 Task: Show more assessment in recommended.
Action: Mouse moved to (757, 67)
Screenshot: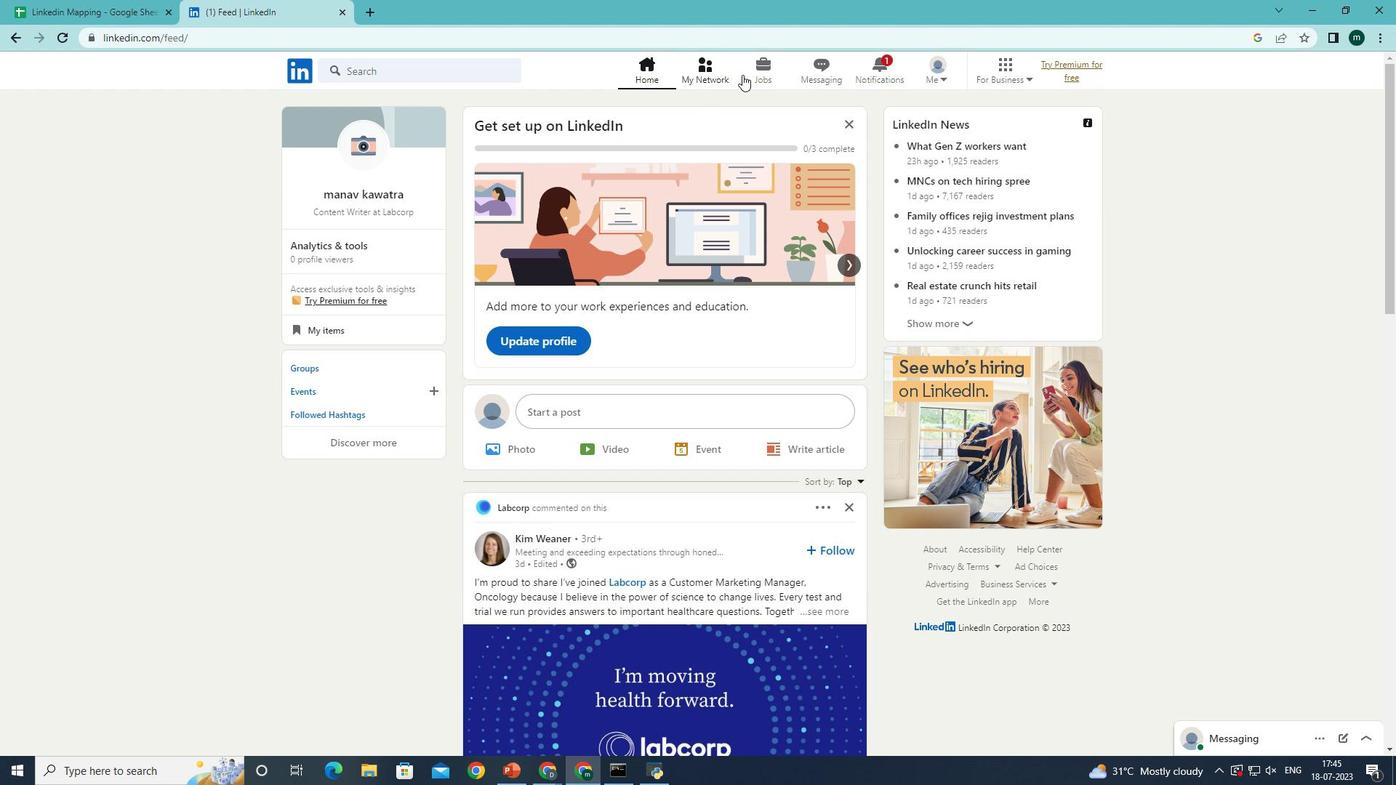 
Action: Mouse pressed left at (757, 67)
Screenshot: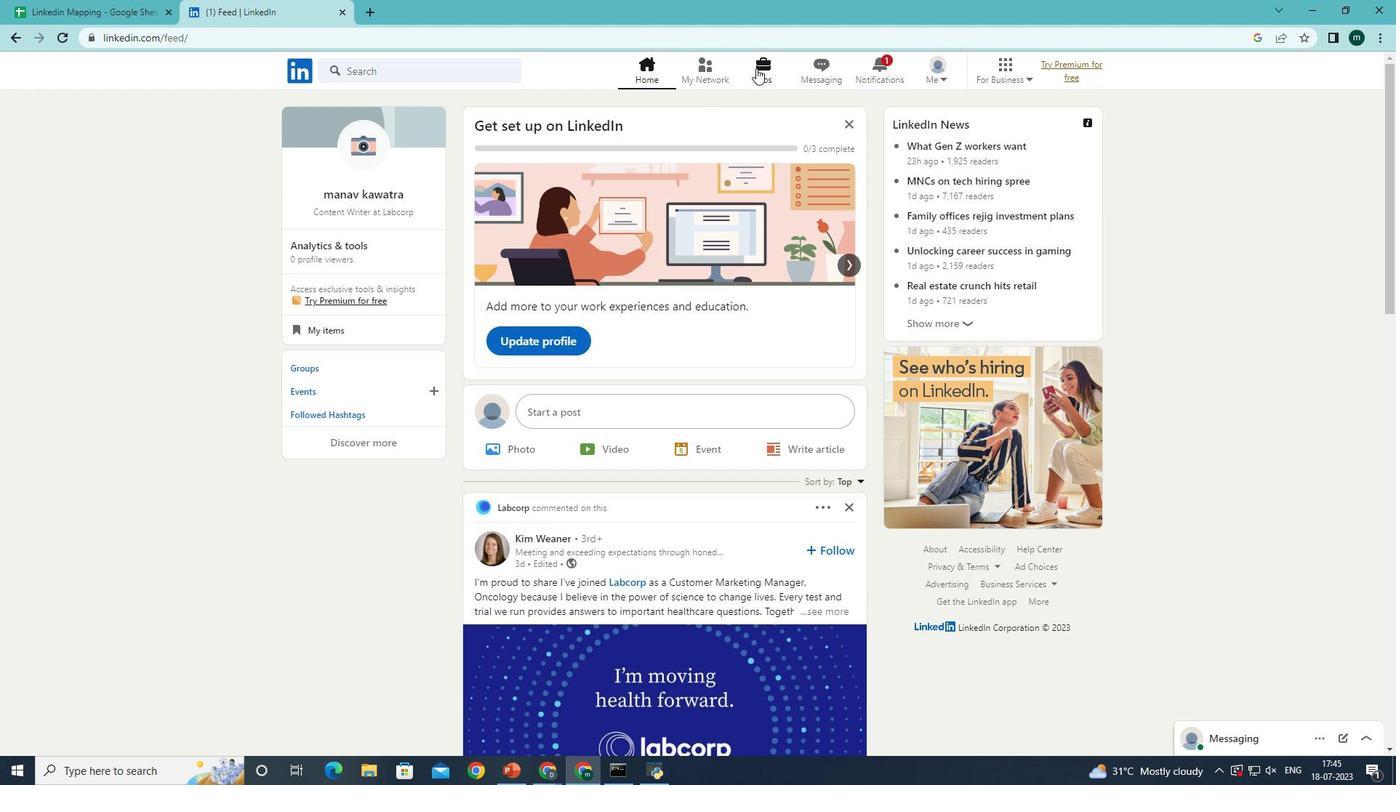 
Action: Mouse moved to (380, 432)
Screenshot: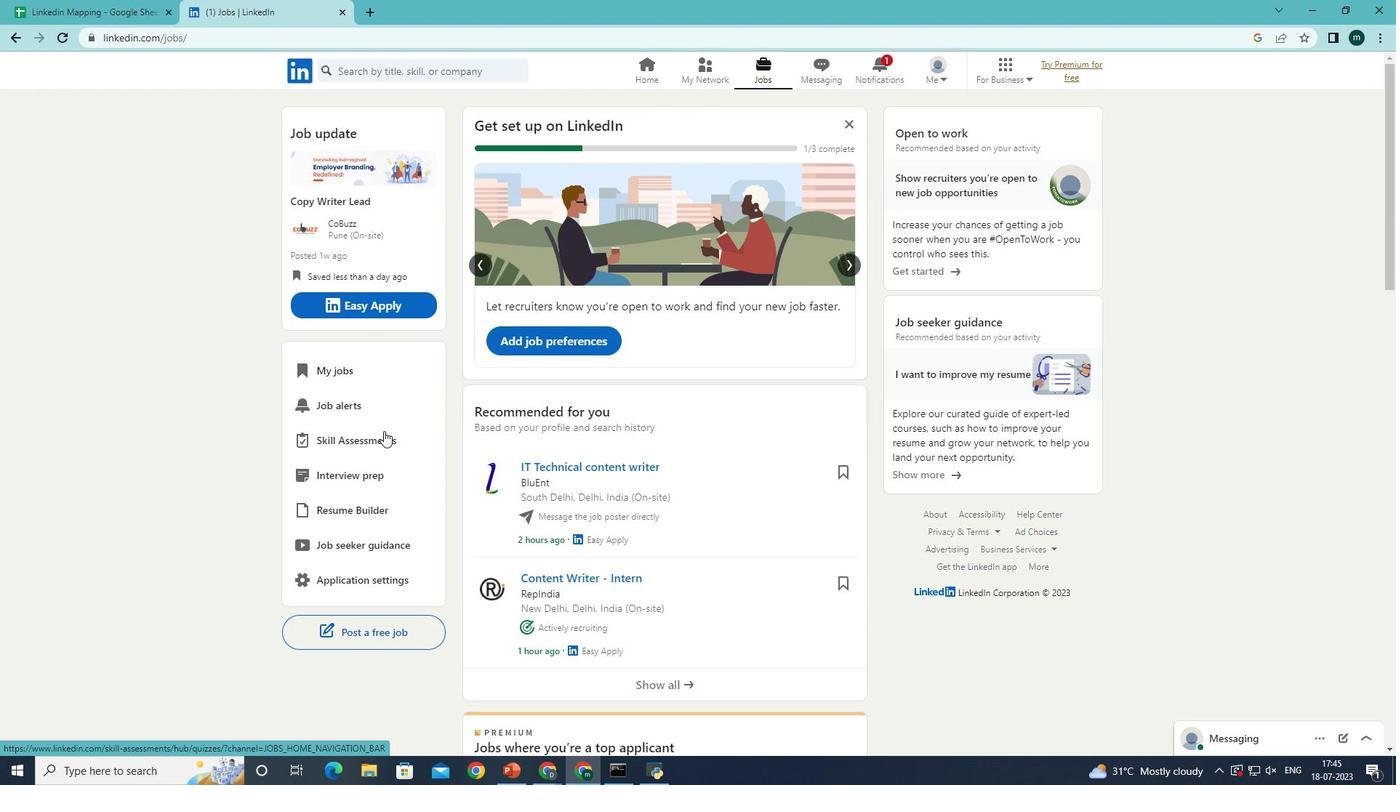 
Action: Mouse pressed left at (380, 432)
Screenshot: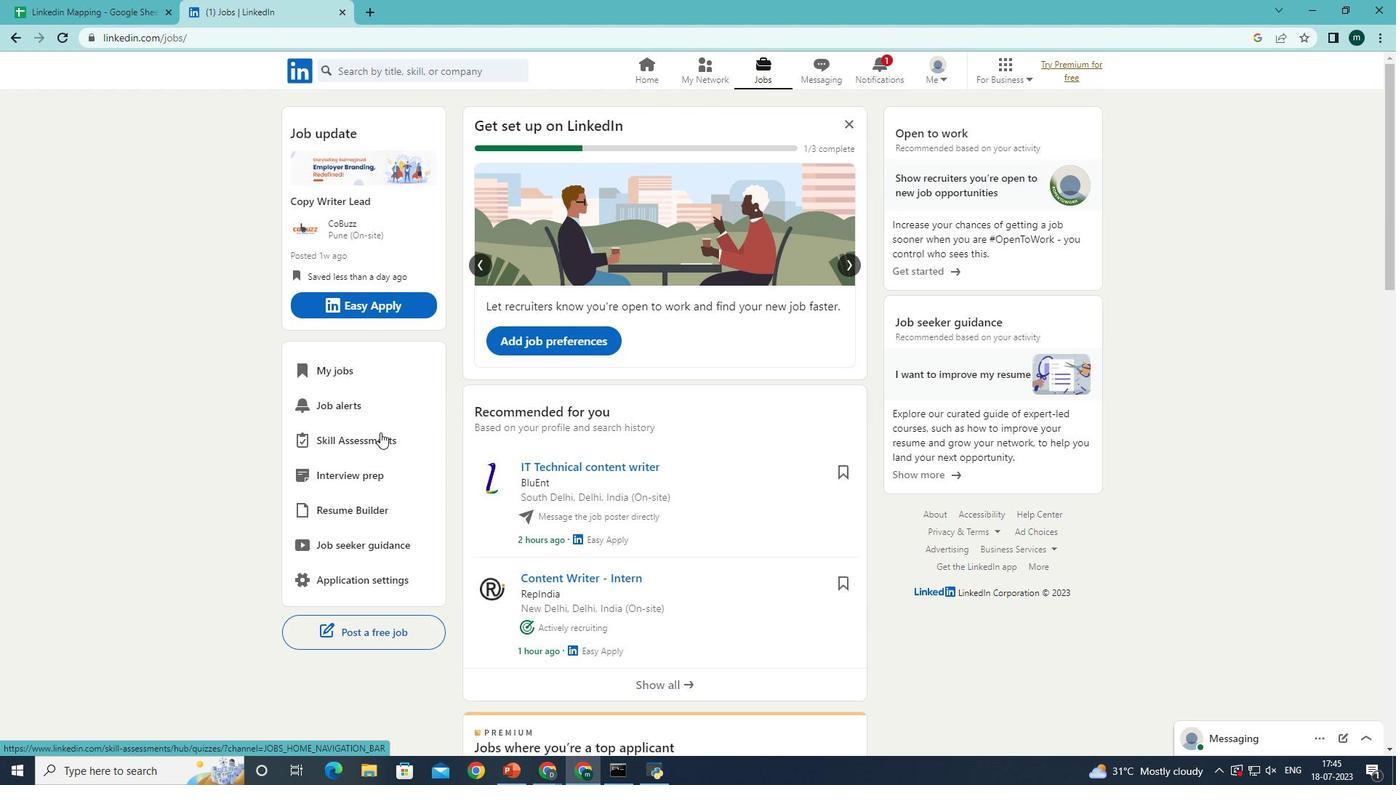 
Action: Mouse moved to (549, 652)
Screenshot: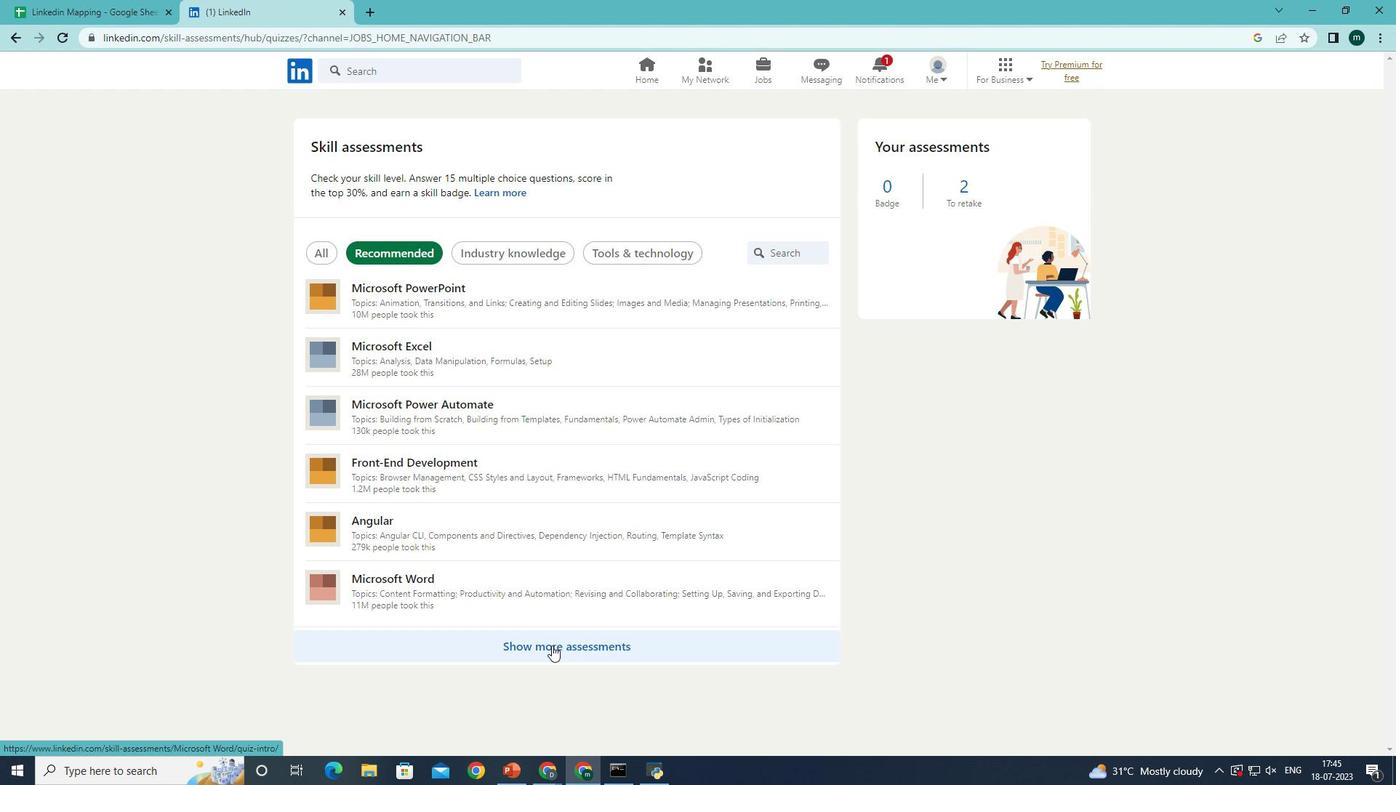 
Action: Mouse pressed left at (549, 652)
Screenshot: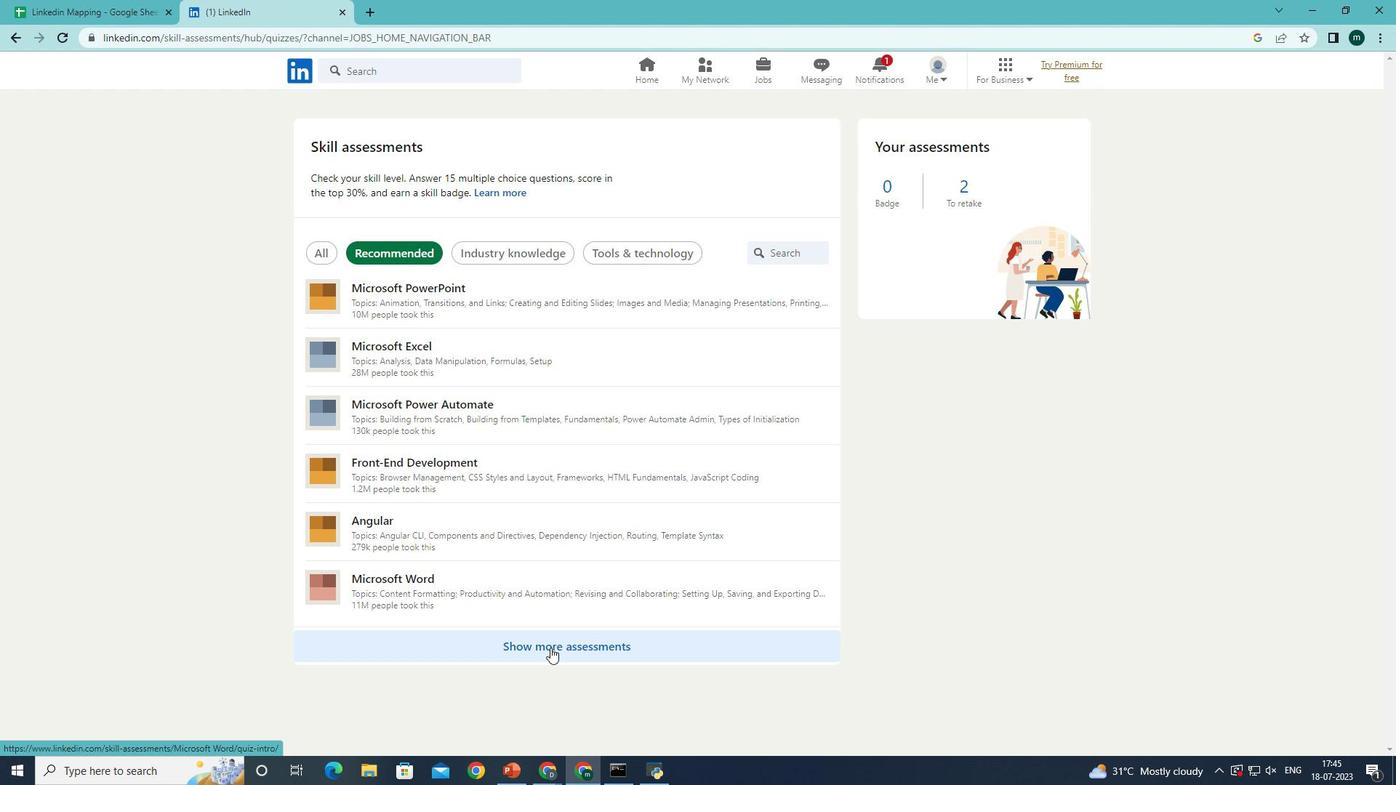 
Action: Mouse moved to (454, 512)
Screenshot: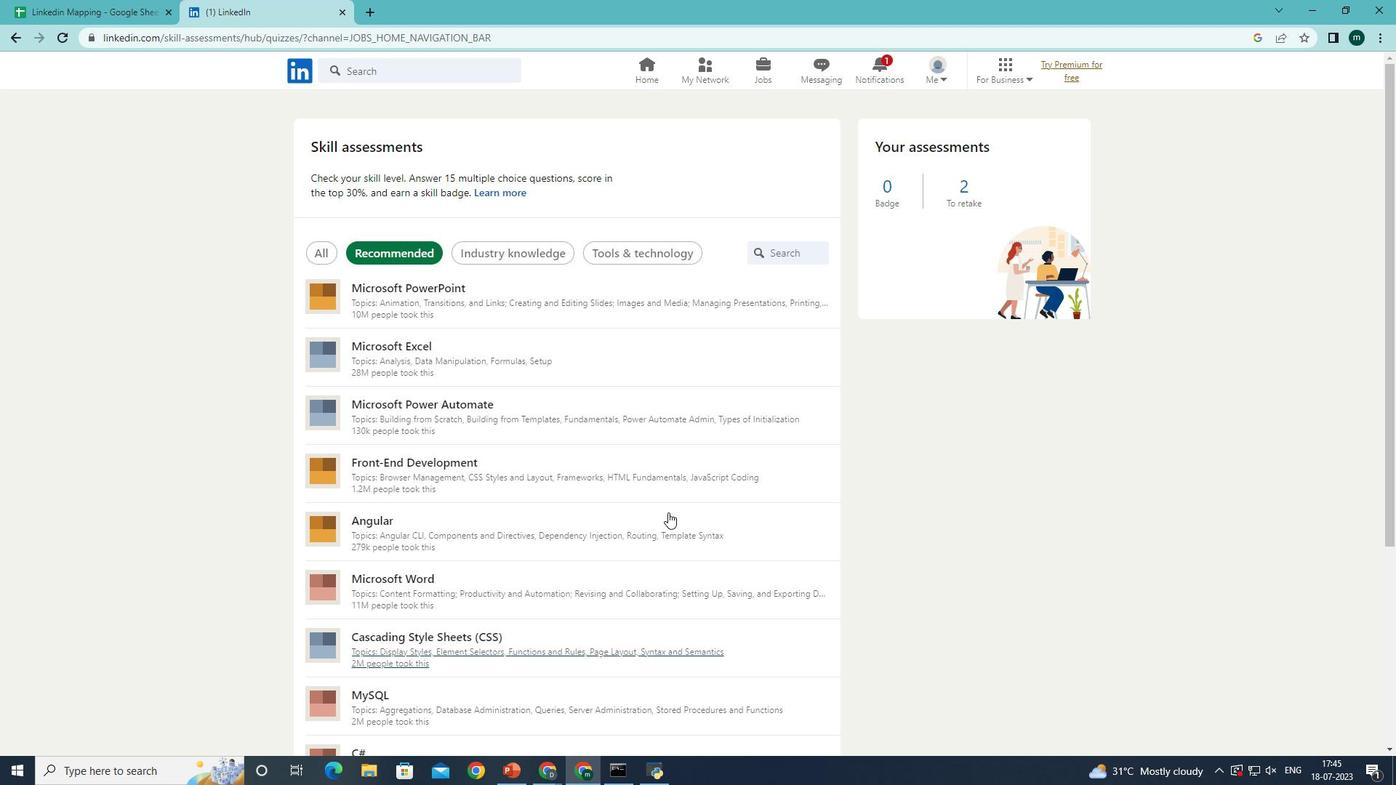 
Action: Mouse scrolled (454, 511) with delta (0, 0)
Screenshot: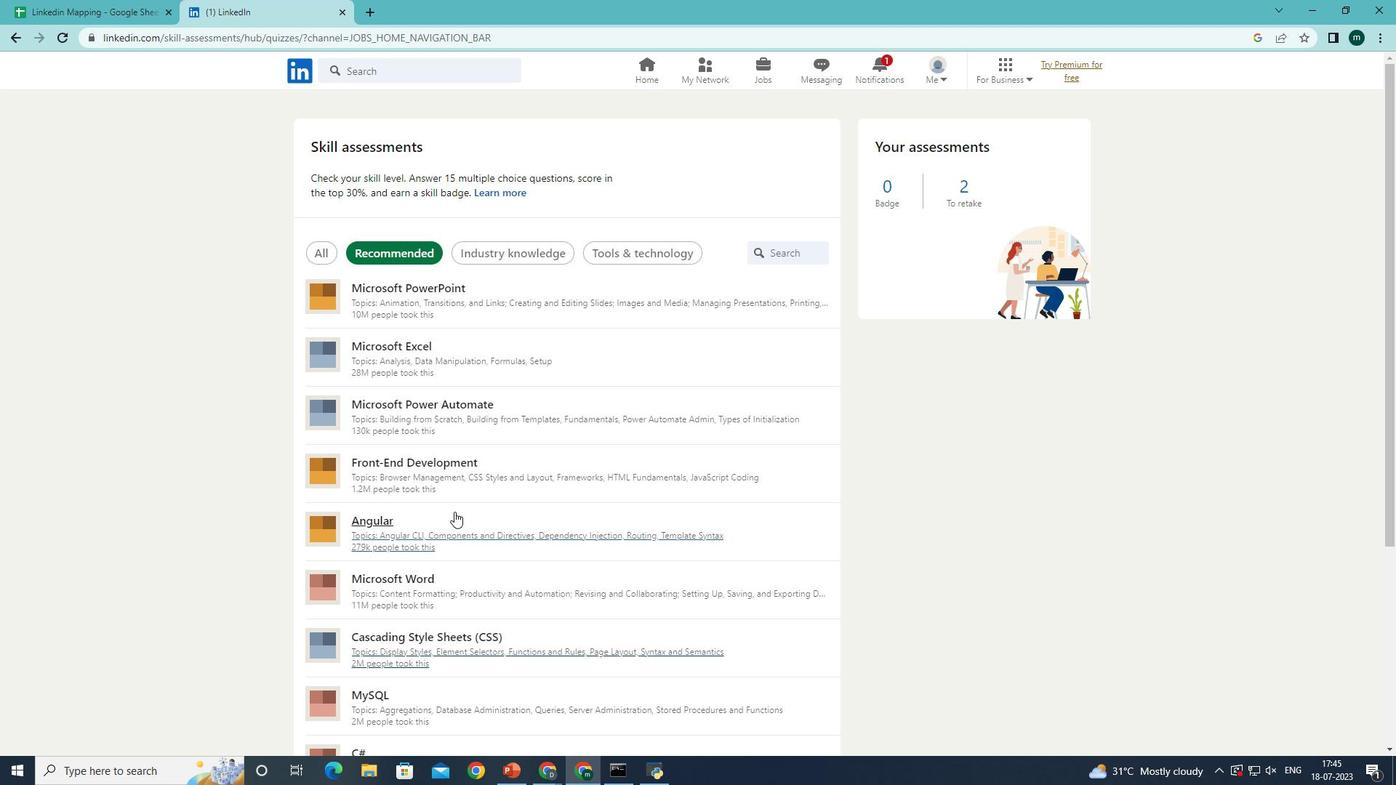 
Action: Mouse scrolled (454, 511) with delta (0, 0)
Screenshot: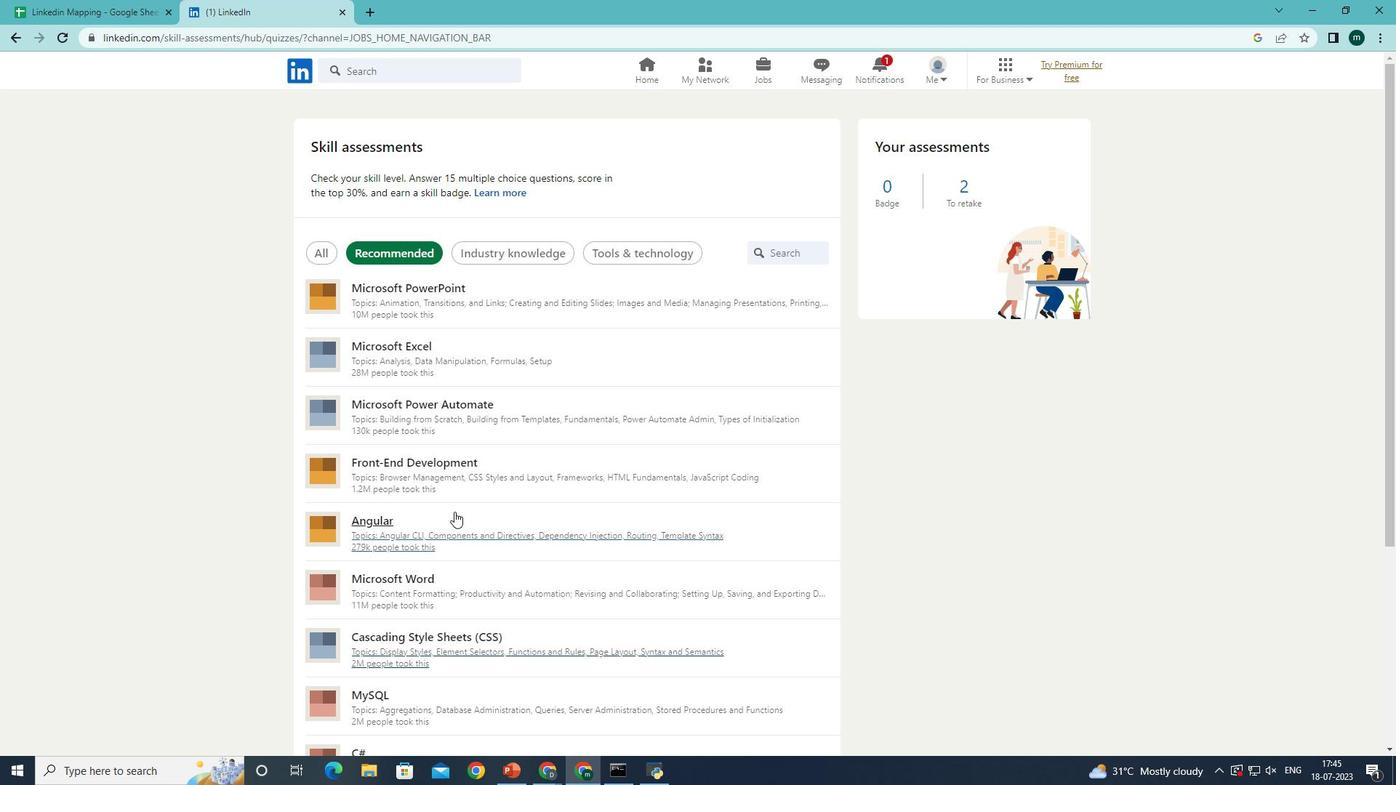 
Action: Mouse scrolled (454, 511) with delta (0, 0)
Screenshot: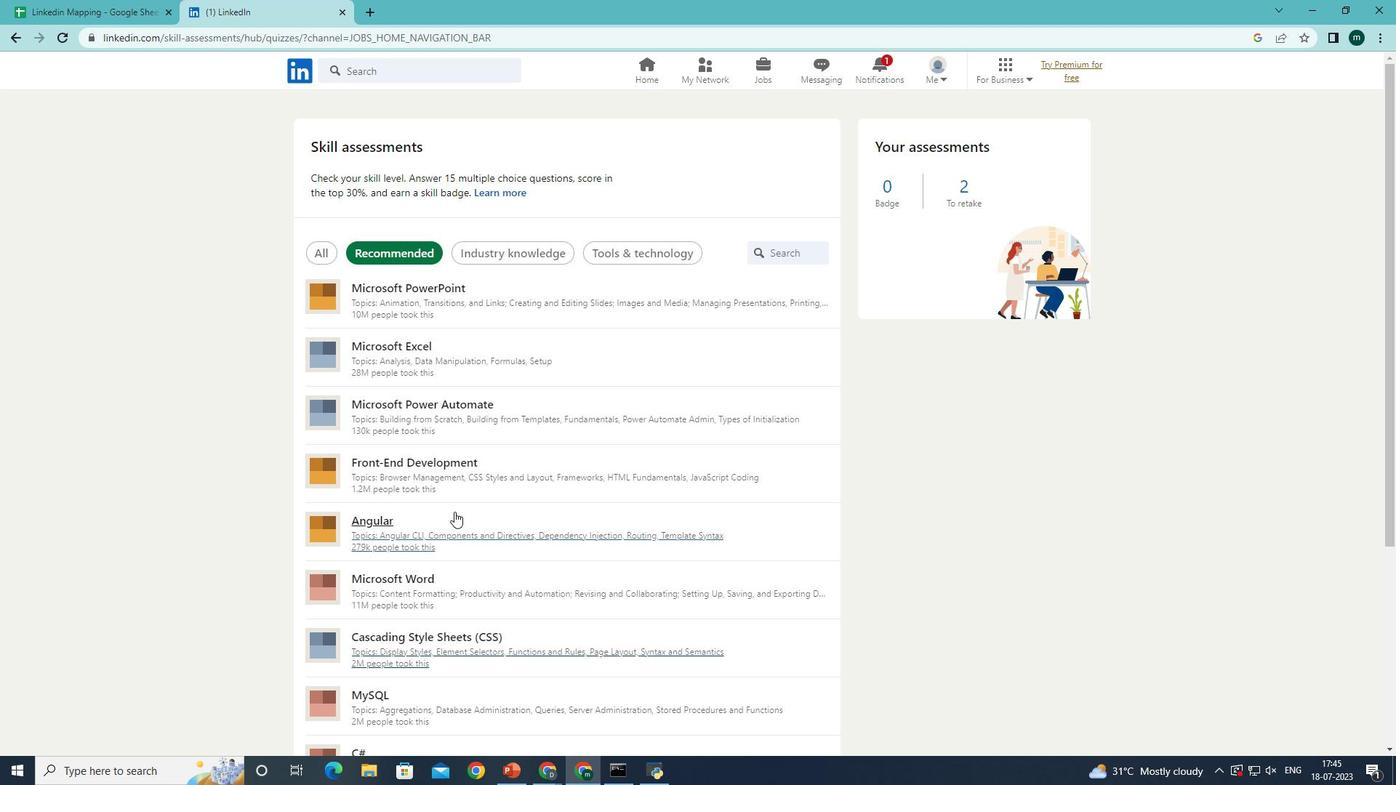 
Action: Mouse moved to (457, 509)
Screenshot: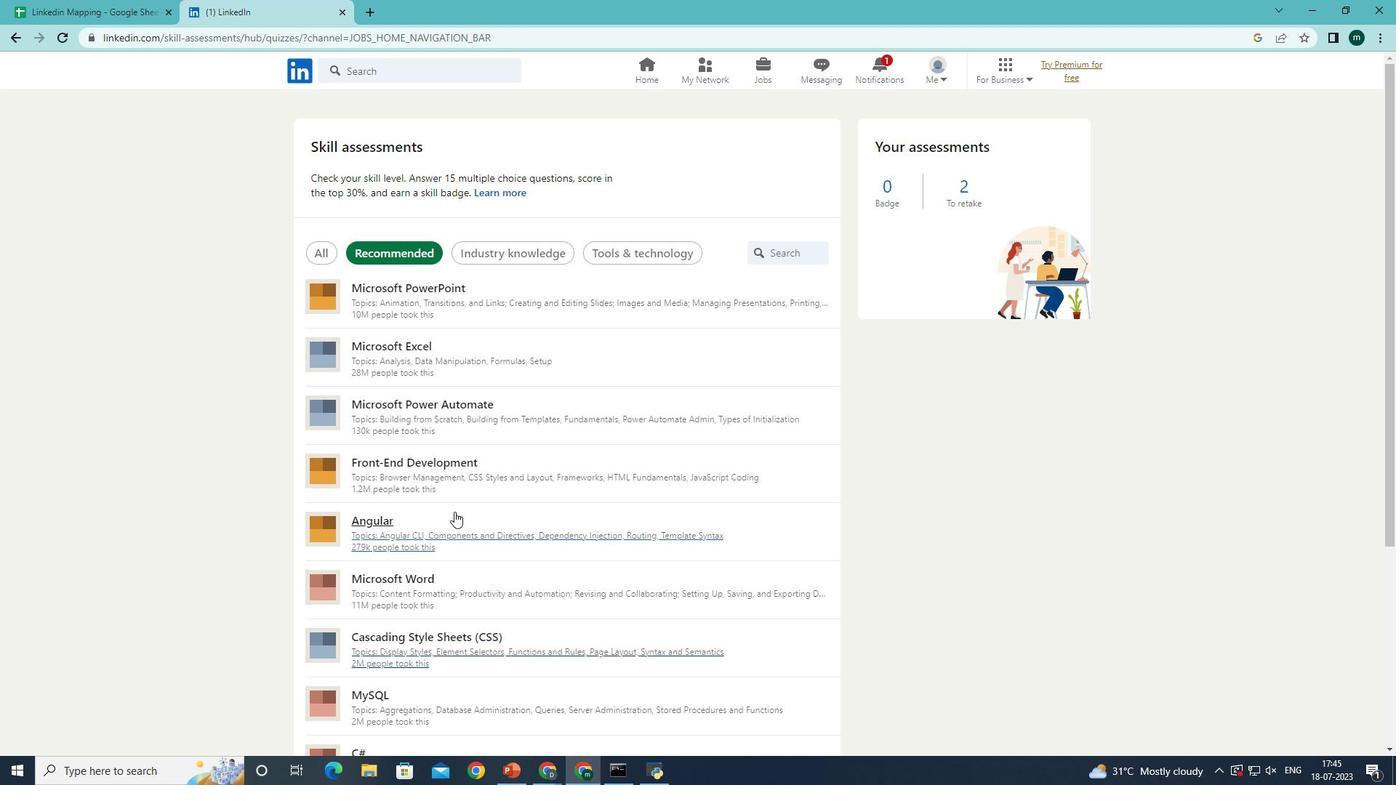 
Action: Mouse scrolled (457, 509) with delta (0, 0)
Screenshot: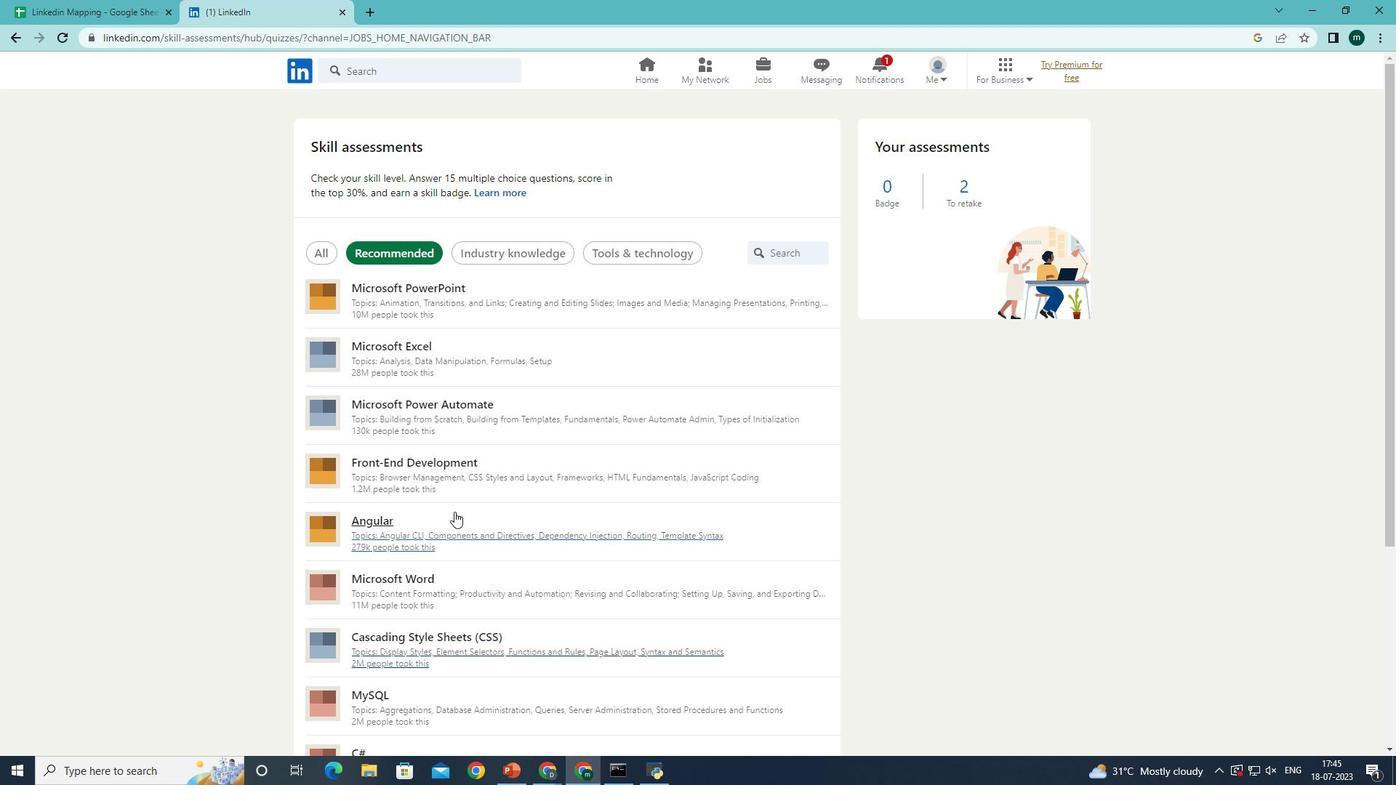 
Action: Mouse moved to (460, 509)
Screenshot: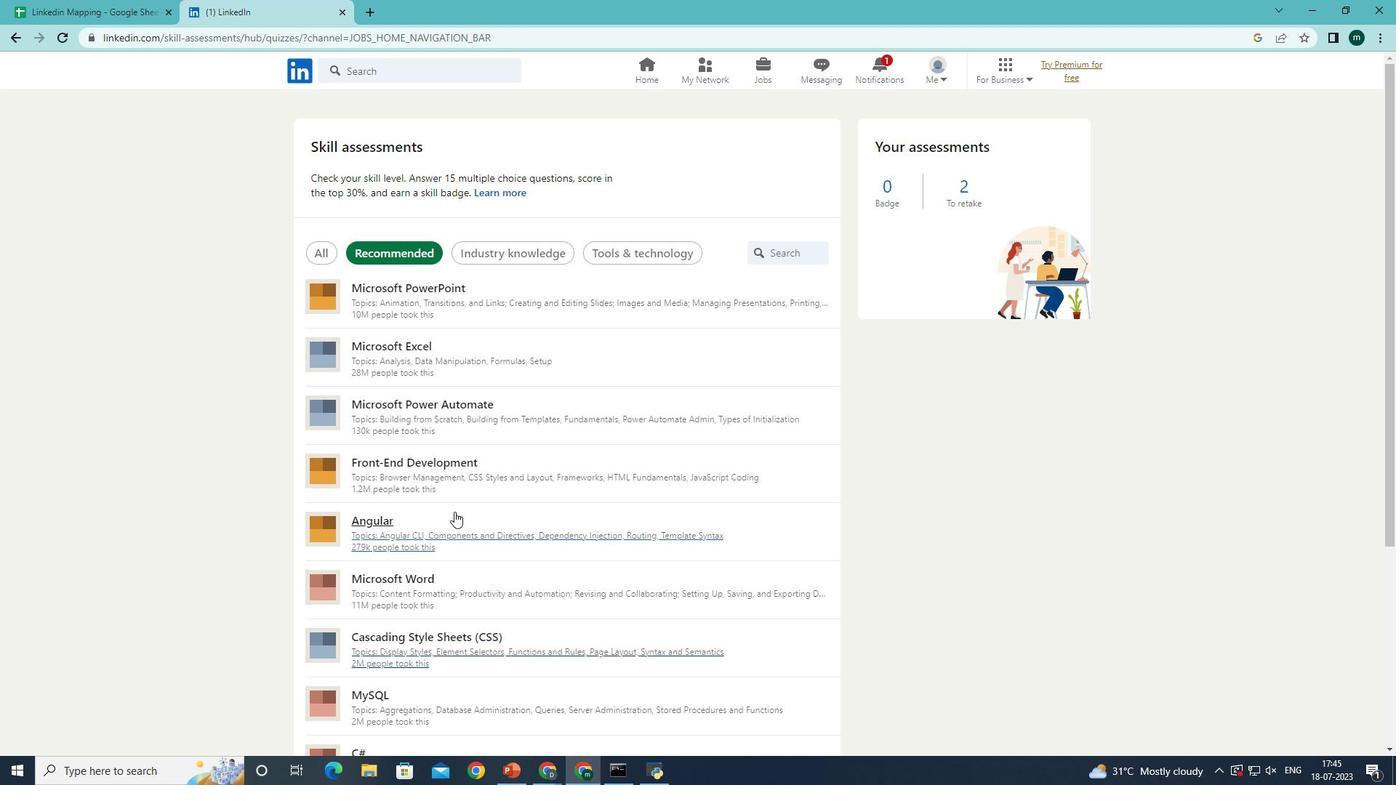 
Action: Mouse scrolled (460, 509) with delta (0, 0)
Screenshot: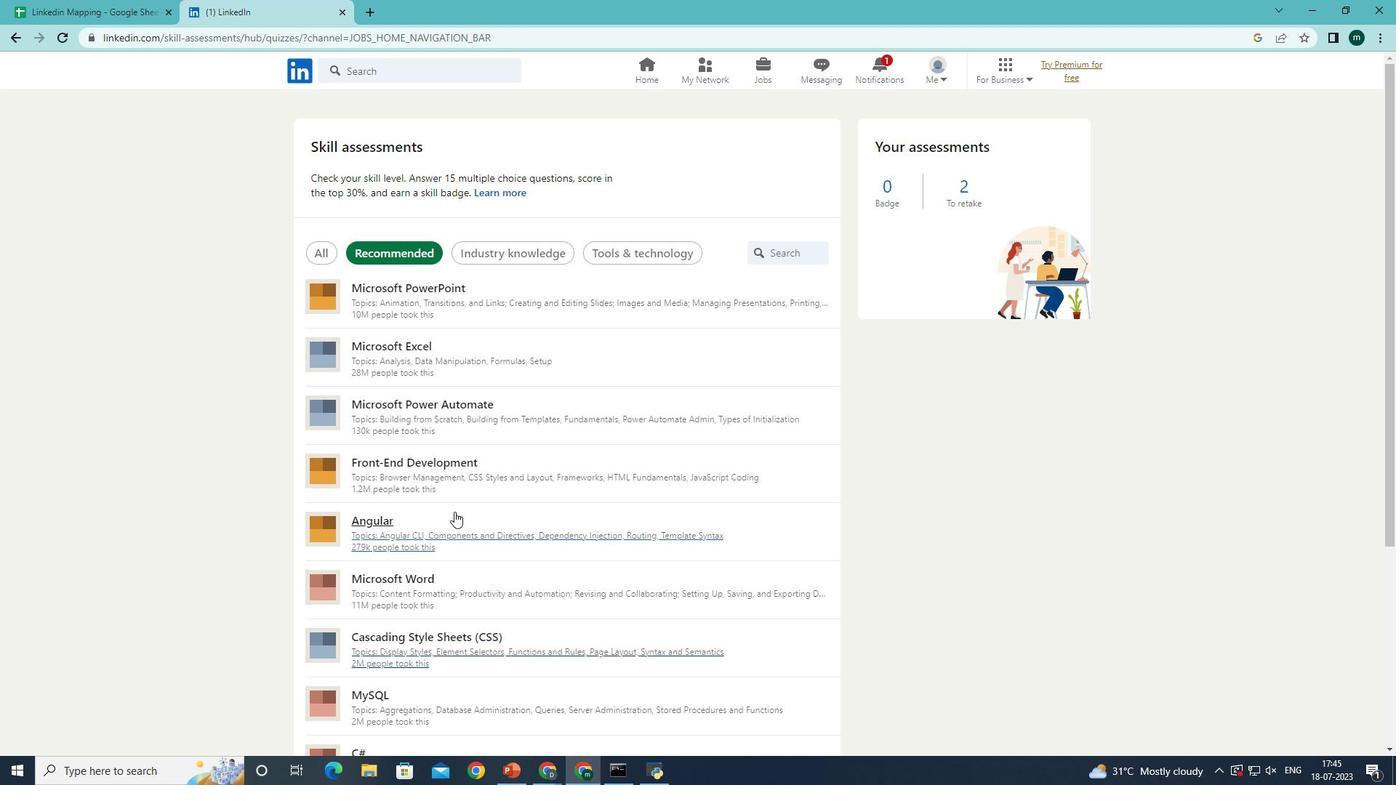 
Action: Mouse moved to (463, 508)
Screenshot: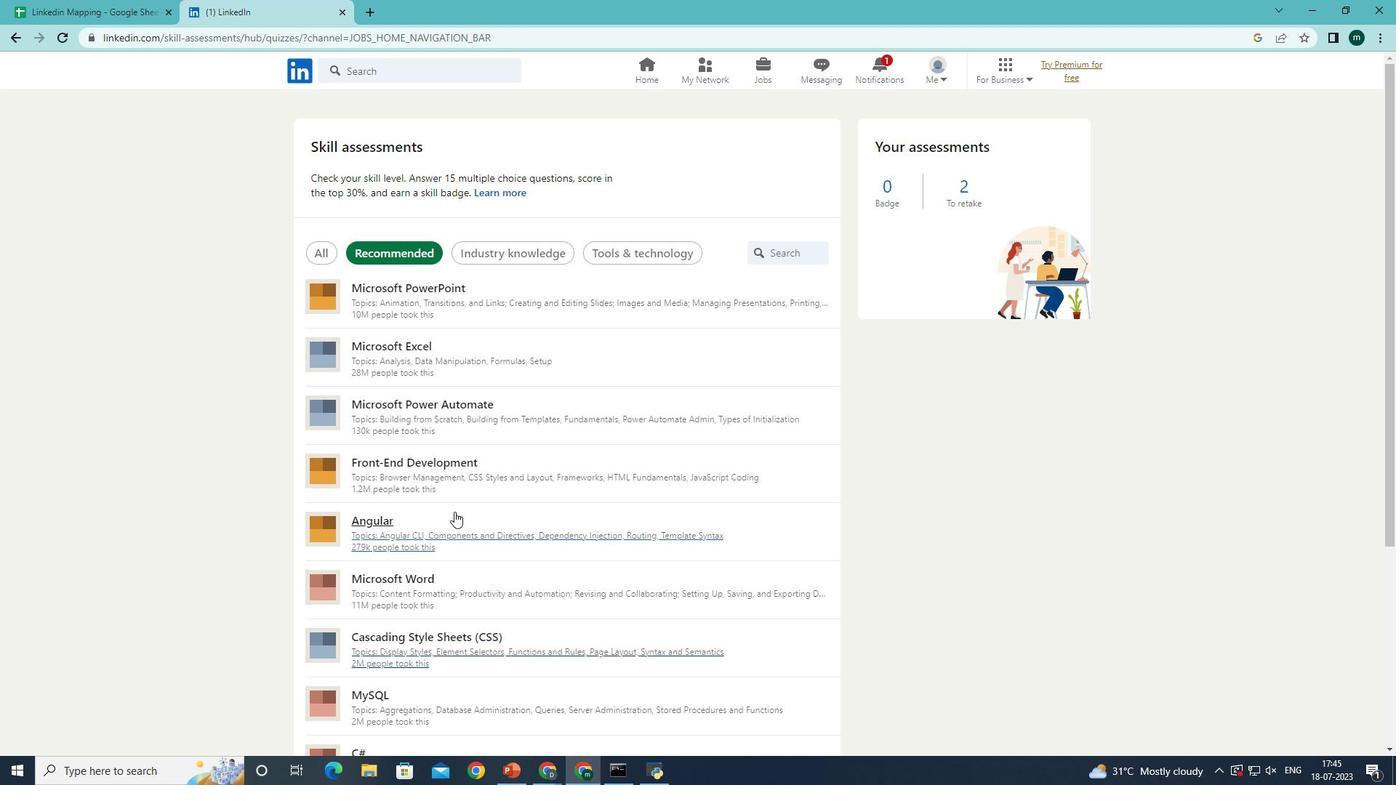 
Action: Mouse scrolled (462, 508) with delta (0, 0)
Screenshot: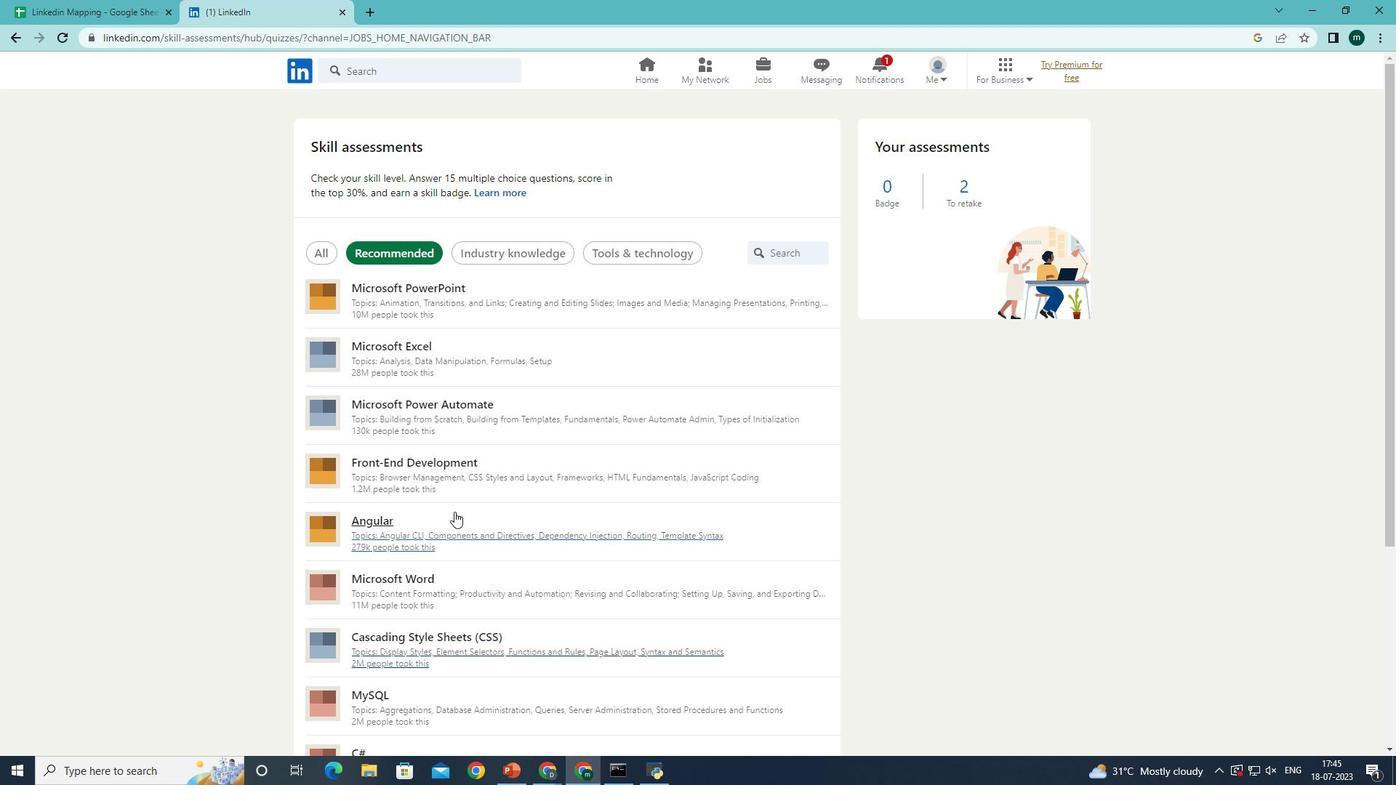 
Action: Mouse moved to (470, 506)
Screenshot: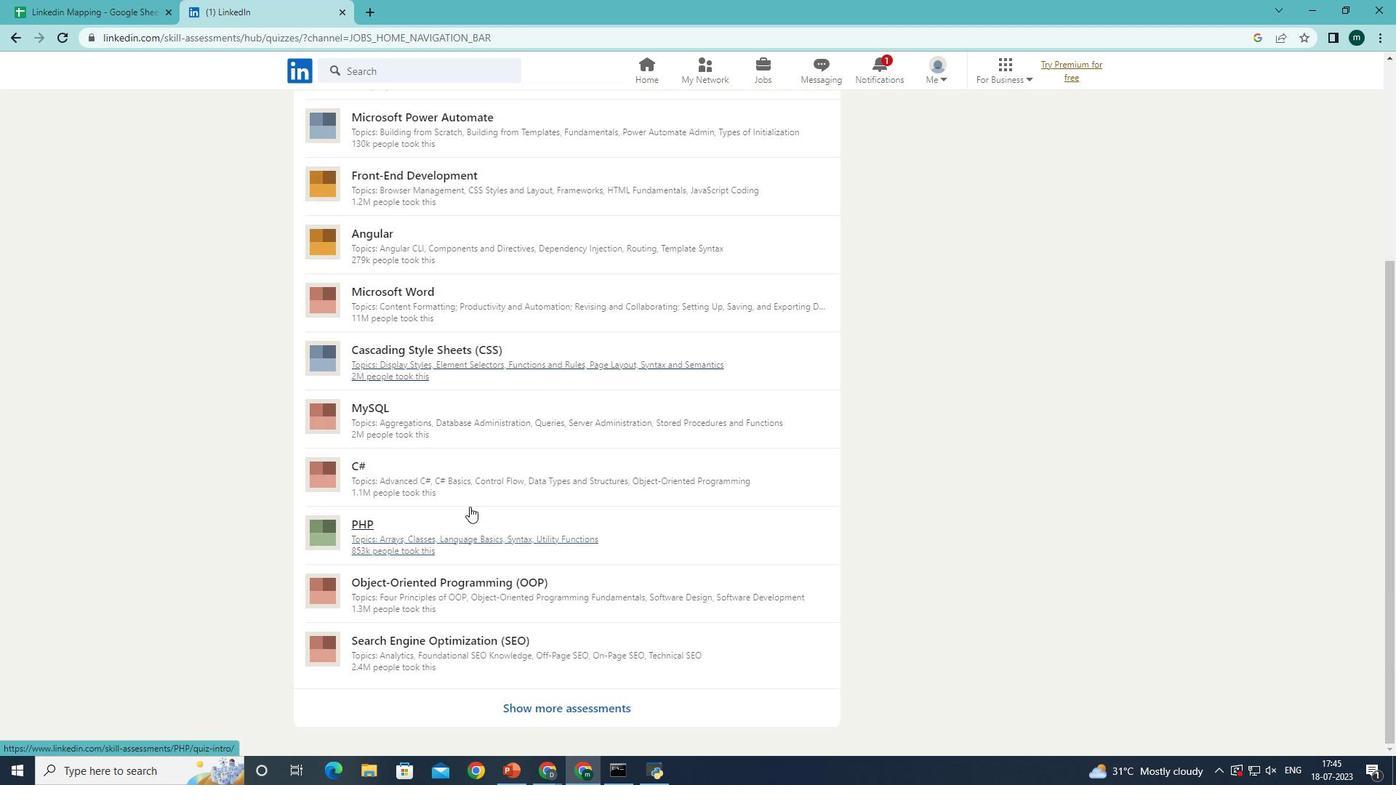 
Action: Mouse scrolled (470, 506) with delta (0, 0)
Screenshot: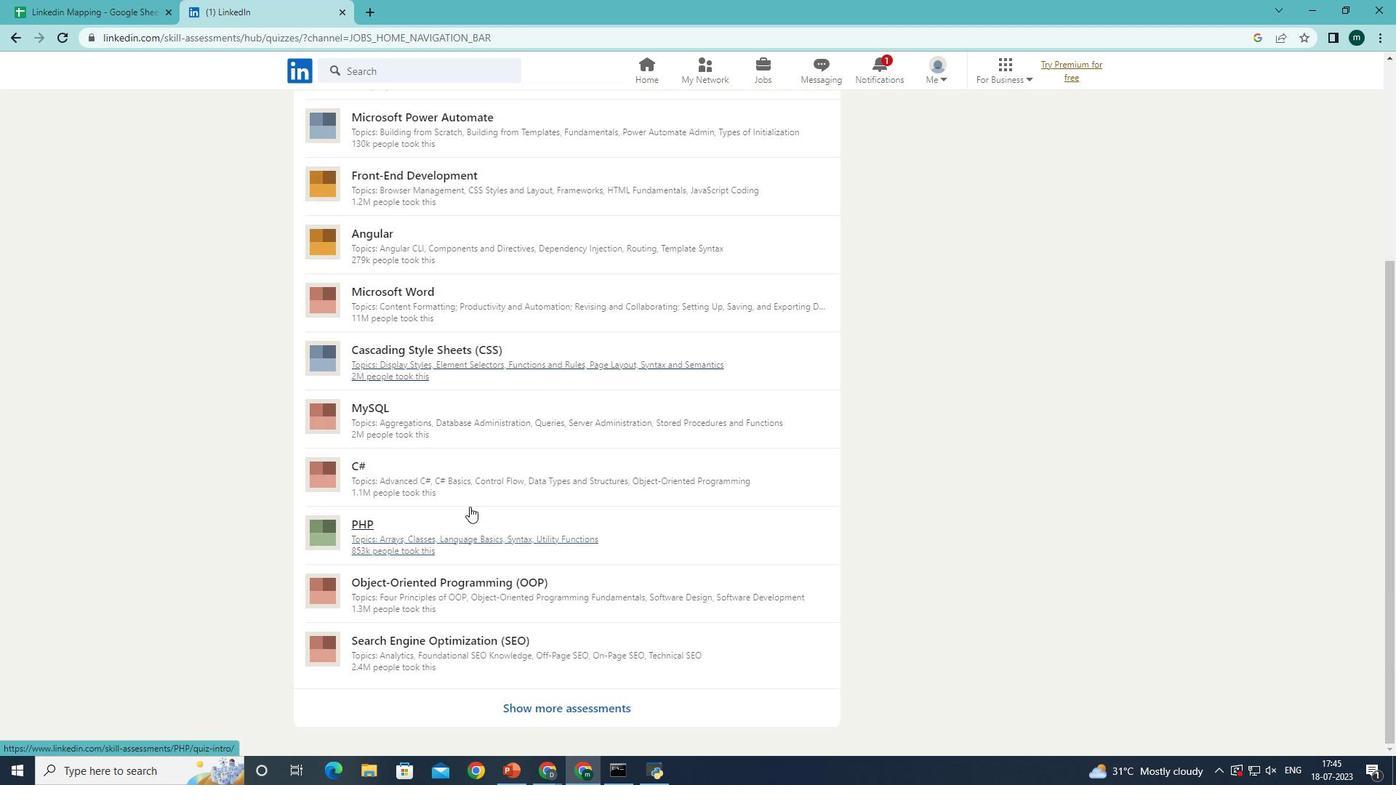 
Action: Mouse scrolled (470, 506) with delta (0, 0)
Screenshot: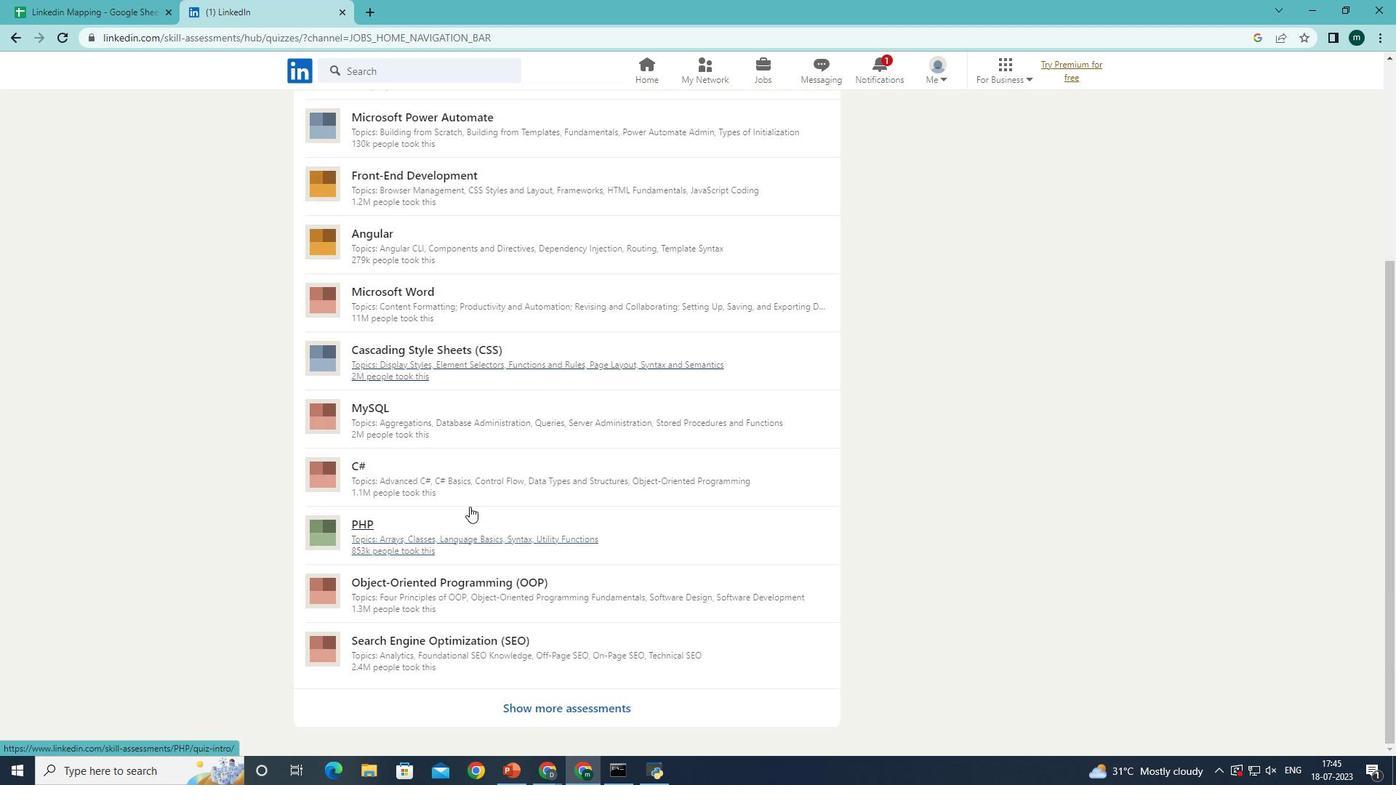 
Action: Mouse scrolled (470, 506) with delta (0, 0)
Screenshot: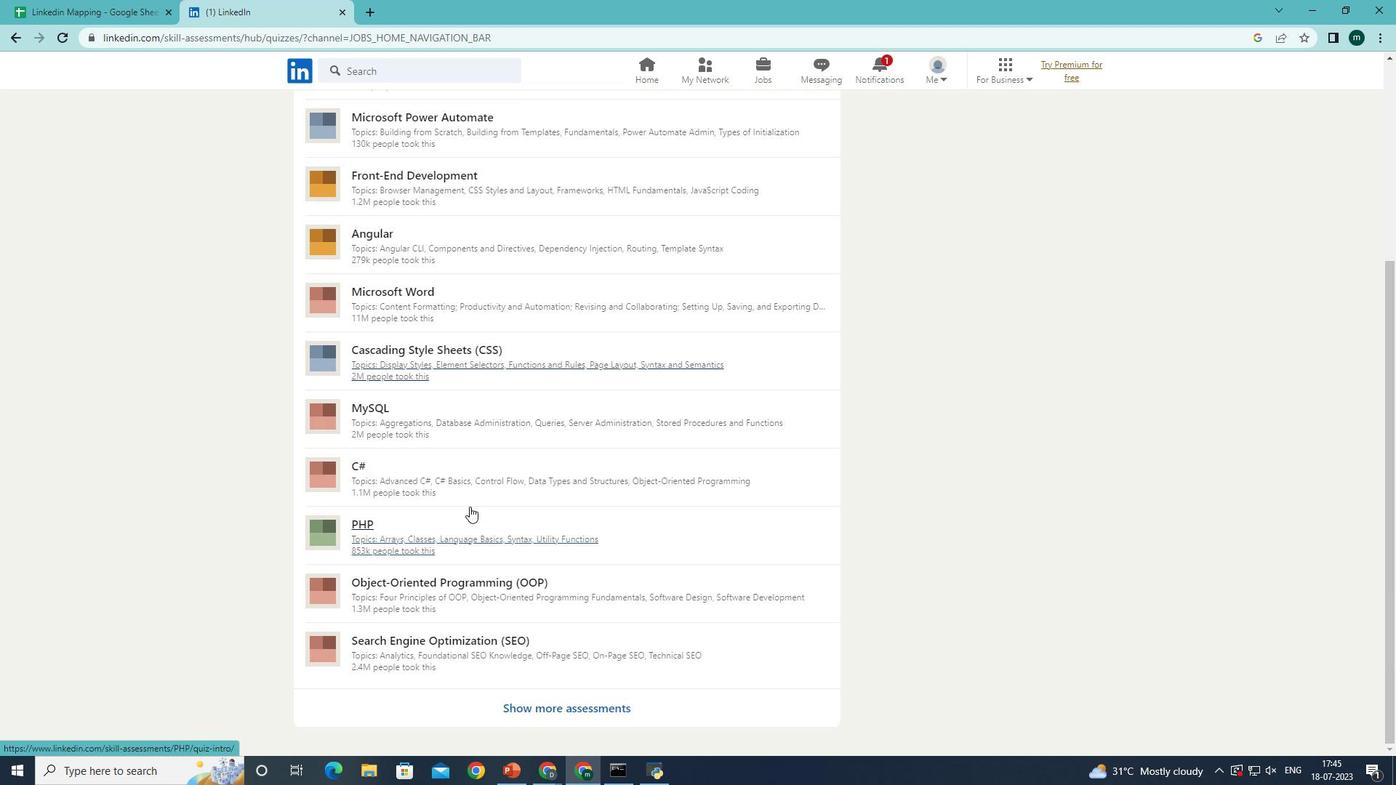 
Action: Mouse scrolled (470, 506) with delta (0, 0)
Screenshot: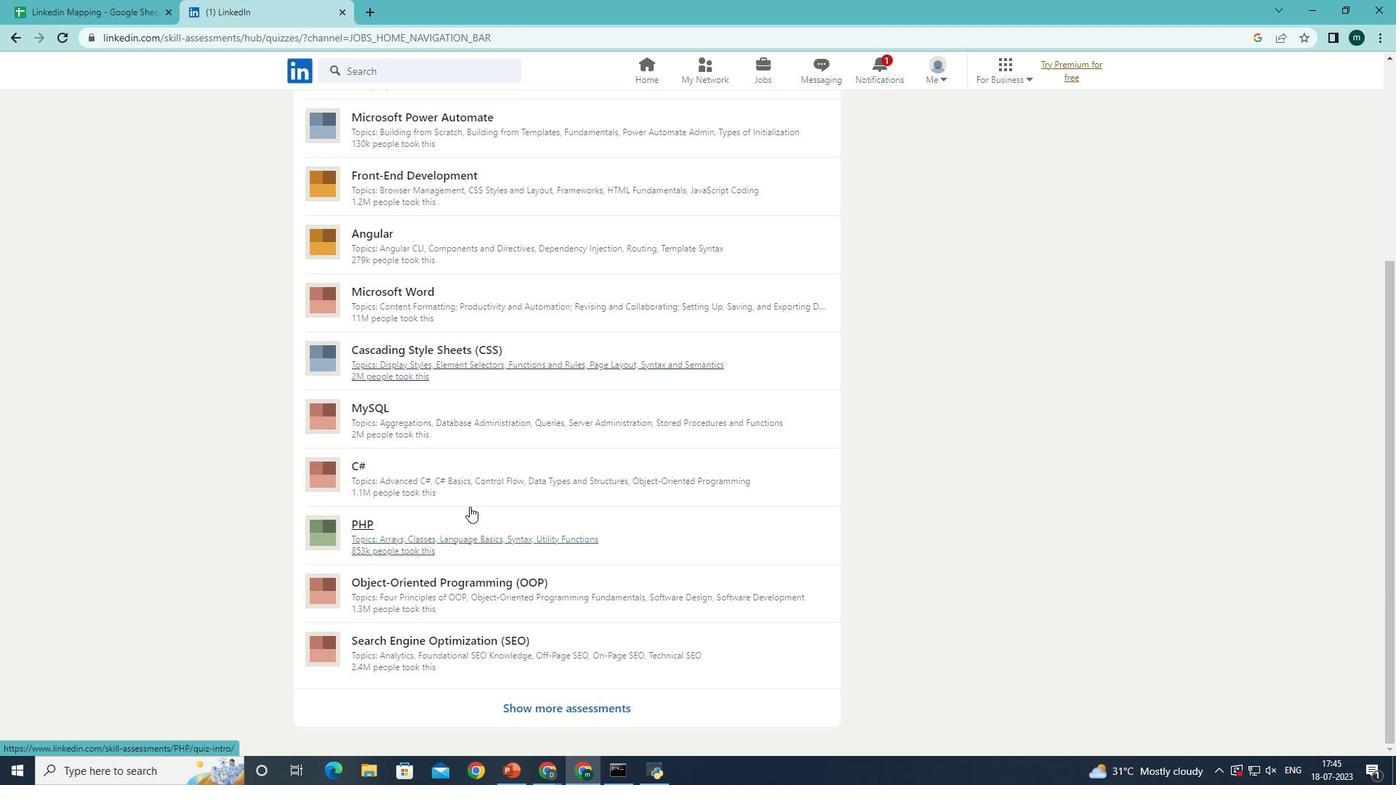 
Action: Mouse moved to (472, 506)
Screenshot: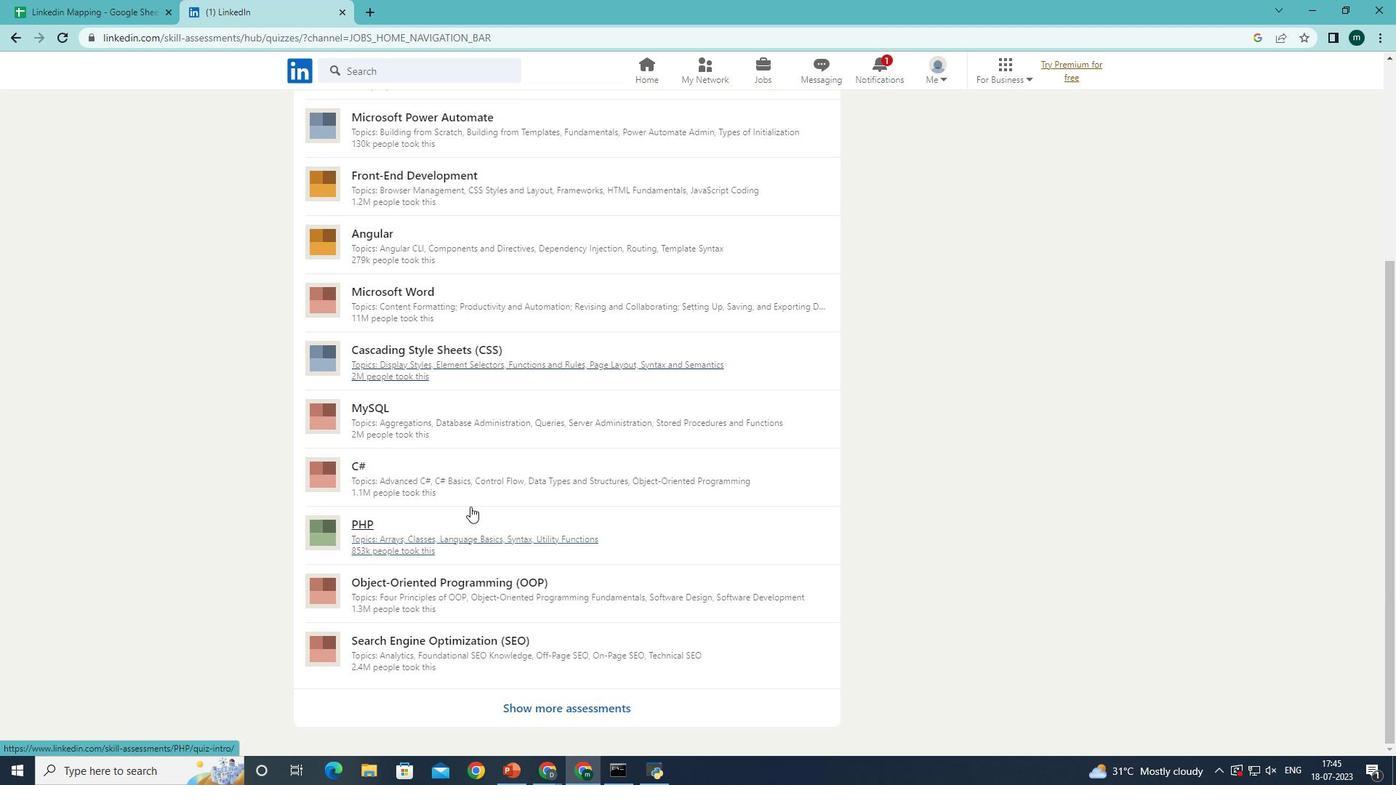 
Action: Mouse scrolled (472, 506) with delta (0, 0)
Screenshot: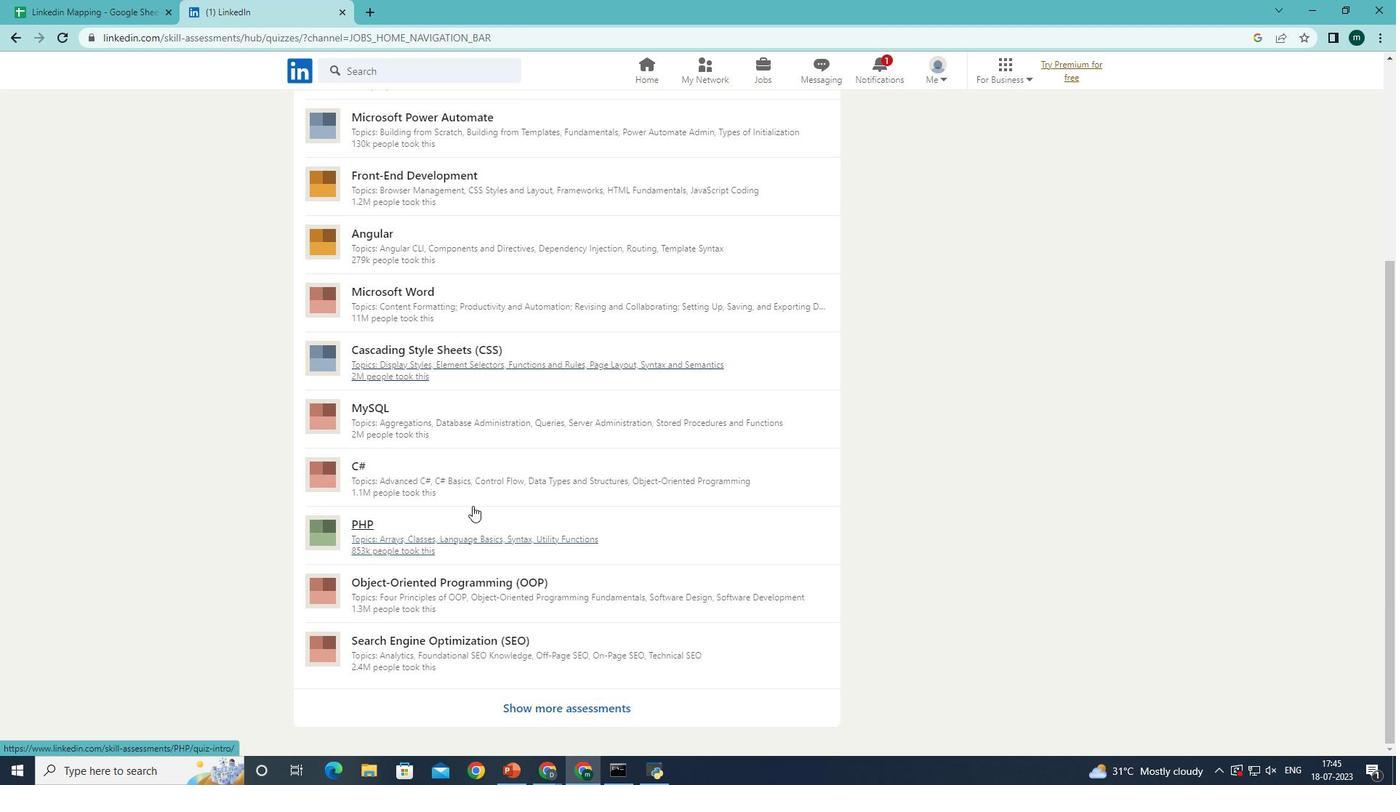 
Action: Mouse scrolled (472, 506) with delta (0, 0)
Screenshot: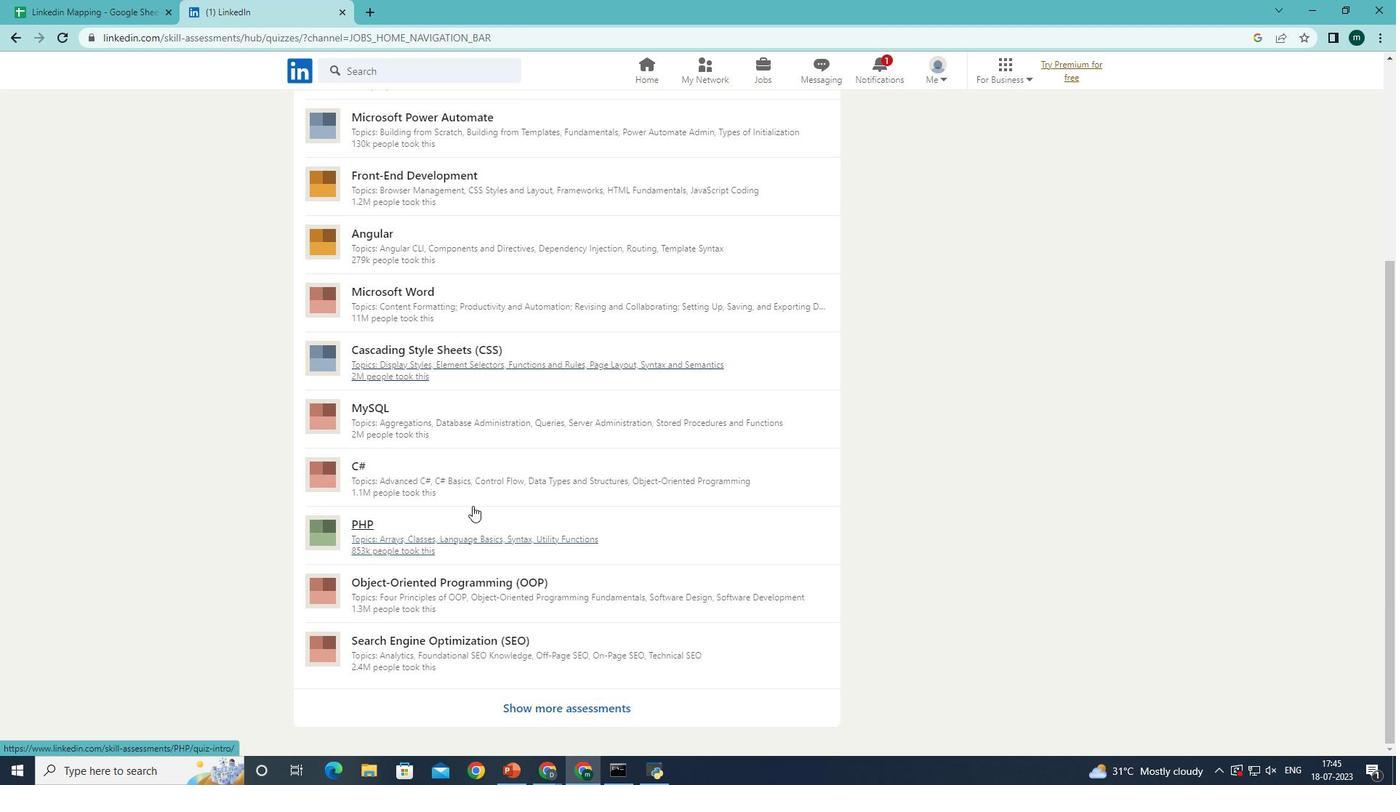 
Action: Mouse scrolled (472, 506) with delta (0, 0)
Screenshot: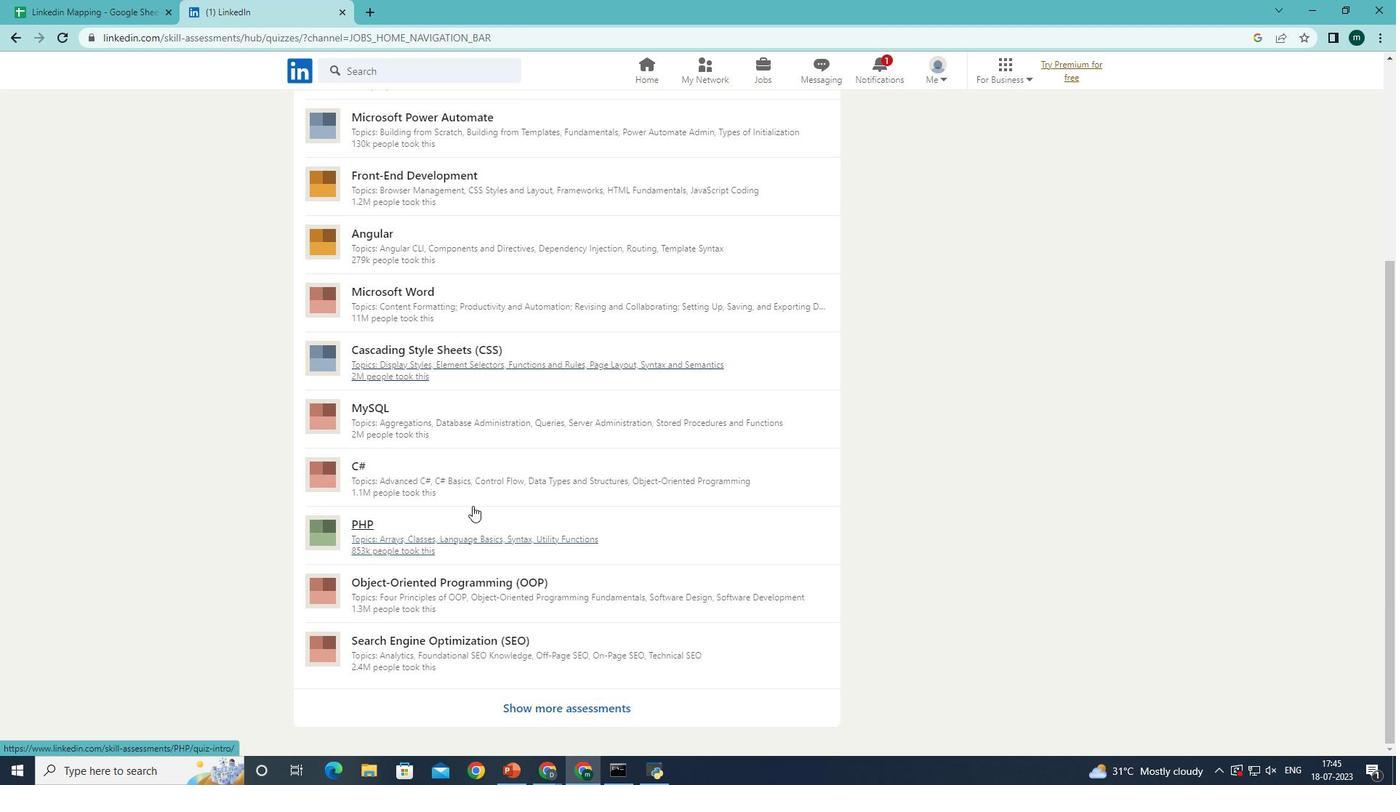 
Action: Mouse scrolled (472, 506) with delta (0, 0)
Screenshot: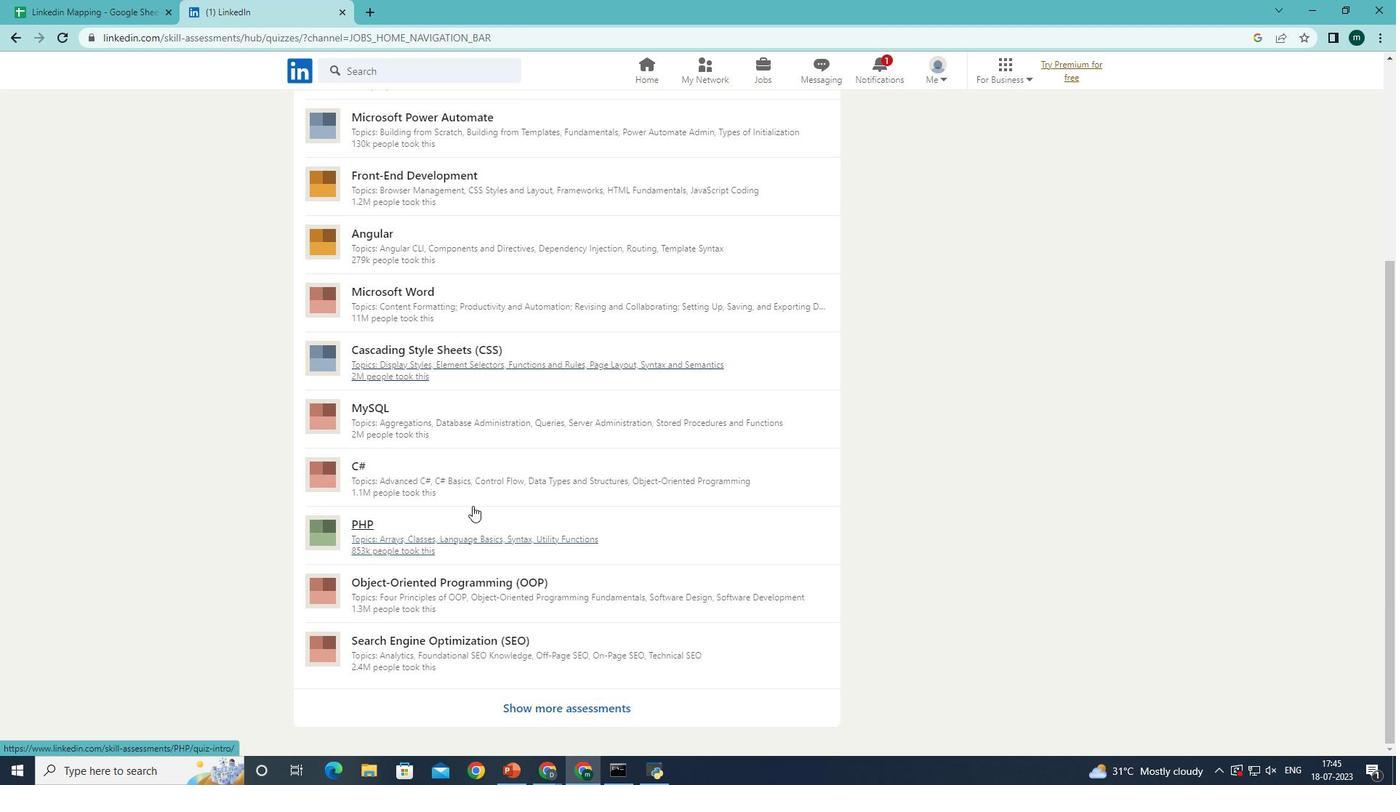 
Action: Mouse scrolled (472, 506) with delta (0, 0)
Screenshot: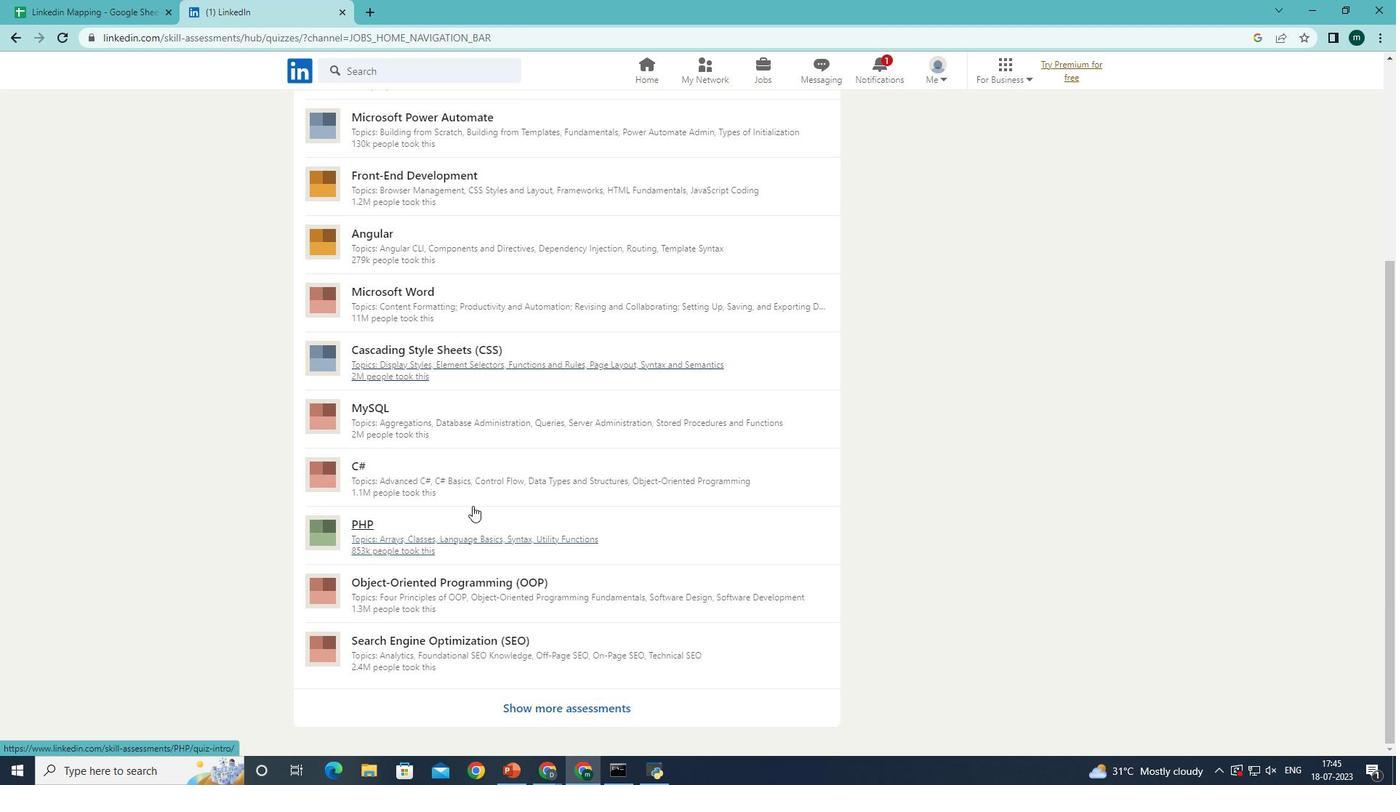 
Action: Mouse moved to (552, 512)
Screenshot: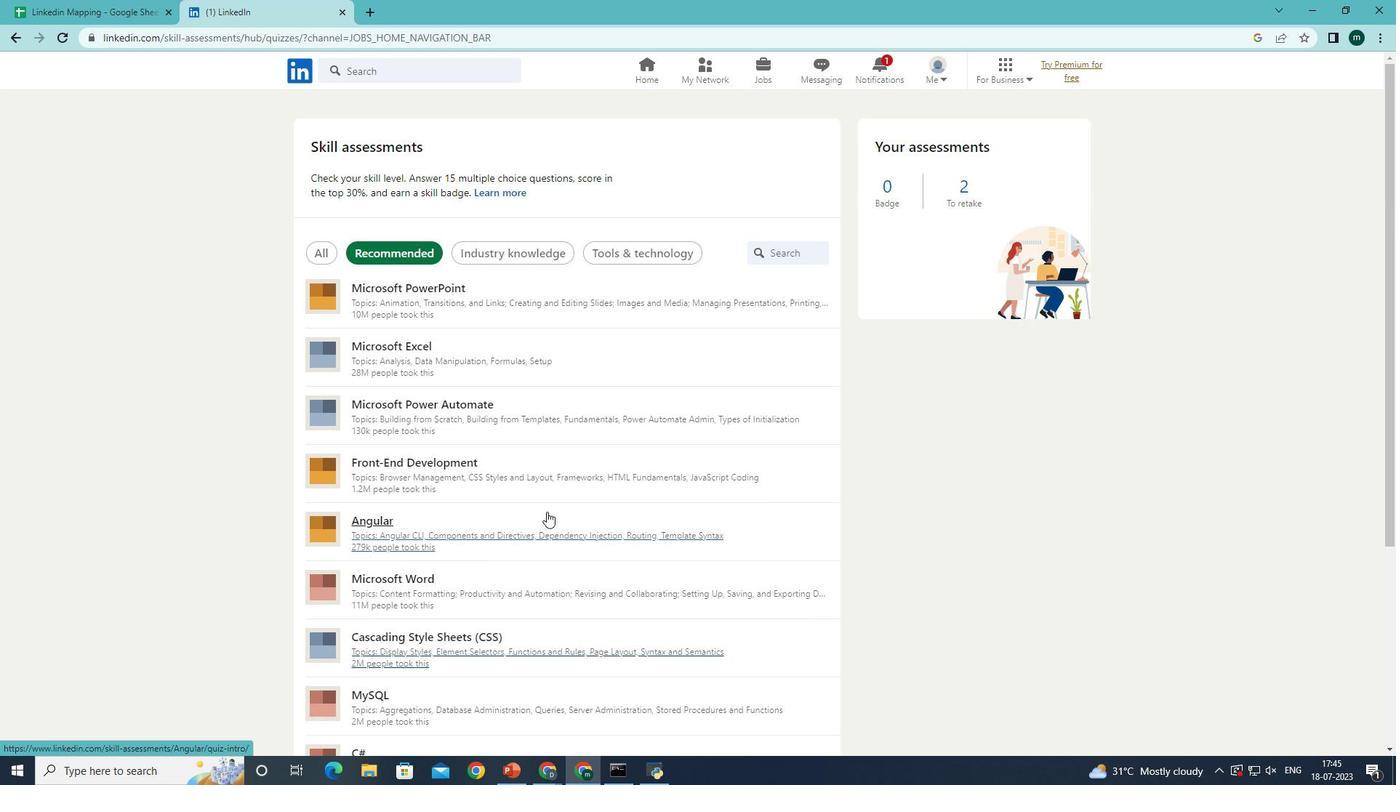 
